 Task: Add the task  Develop a new online tool for online market research to the section Hyperdrive in the project BitBridge and add a Due Date to the respective task as 2024/01/13
Action: Mouse moved to (699, 452)
Screenshot: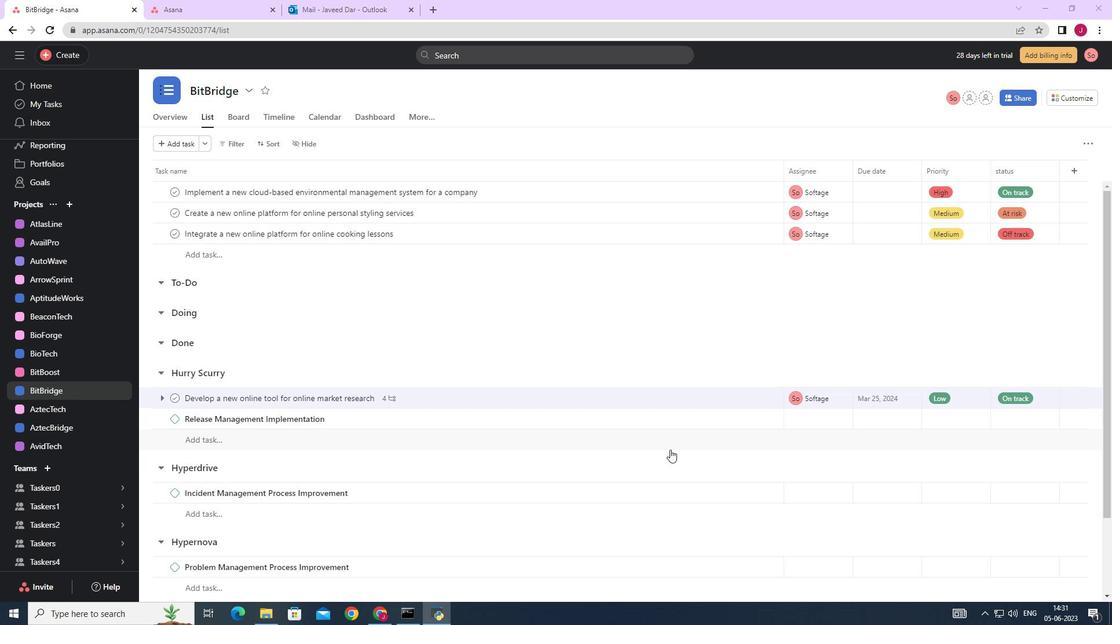 
Action: Mouse scrolled (699, 451) with delta (0, 0)
Screenshot: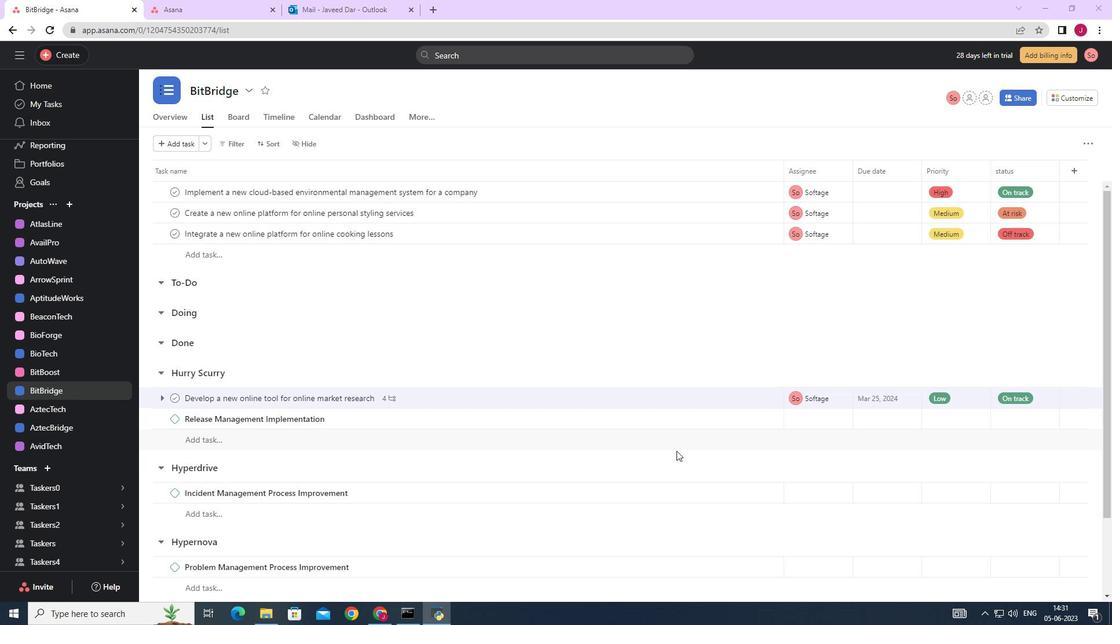 
Action: Mouse moved to (700, 452)
Screenshot: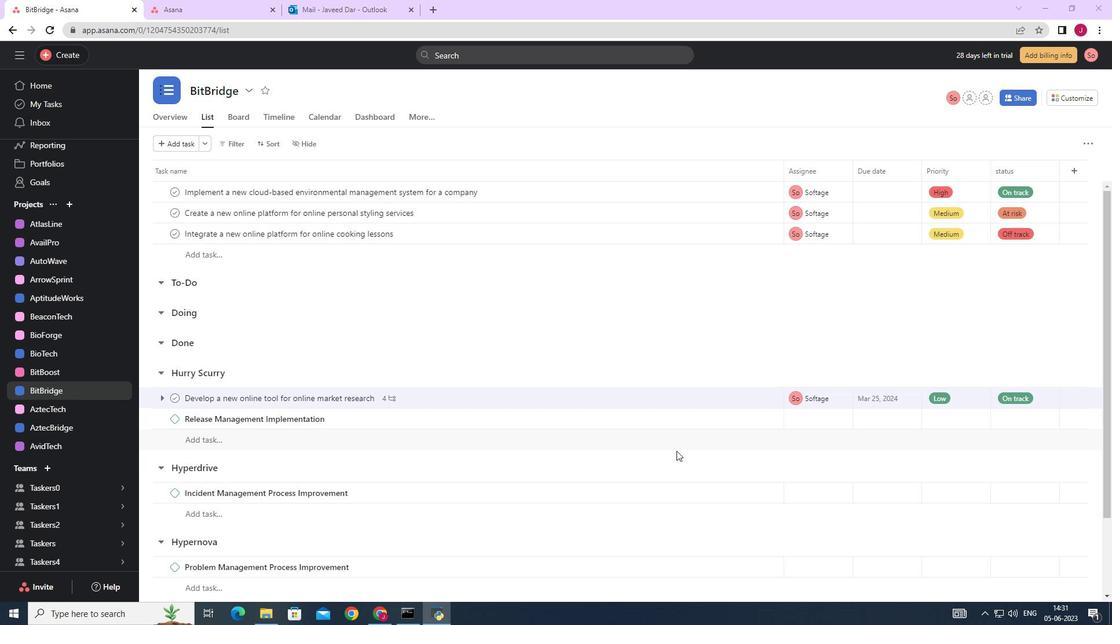 
Action: Mouse scrolled (700, 451) with delta (0, 0)
Screenshot: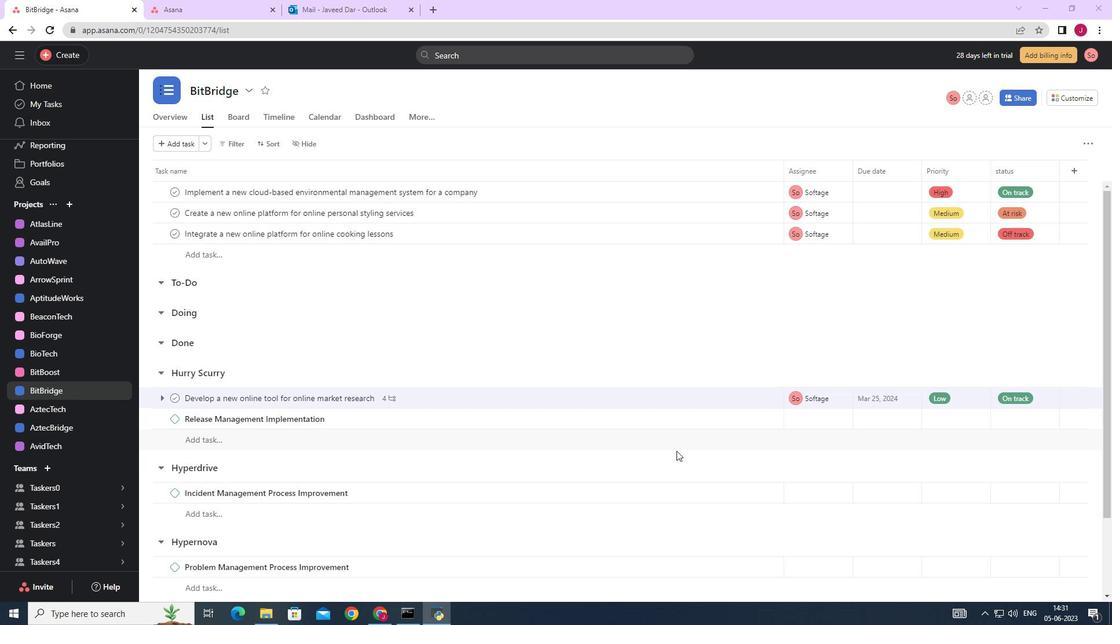 
Action: Mouse scrolled (700, 451) with delta (0, 0)
Screenshot: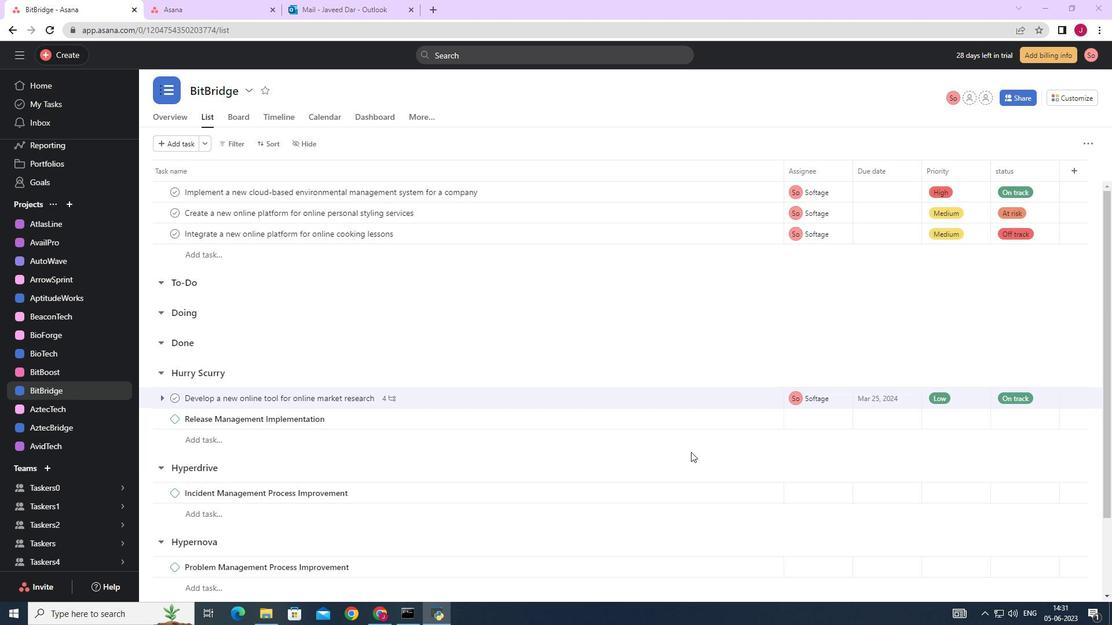 
Action: Mouse moved to (751, 302)
Screenshot: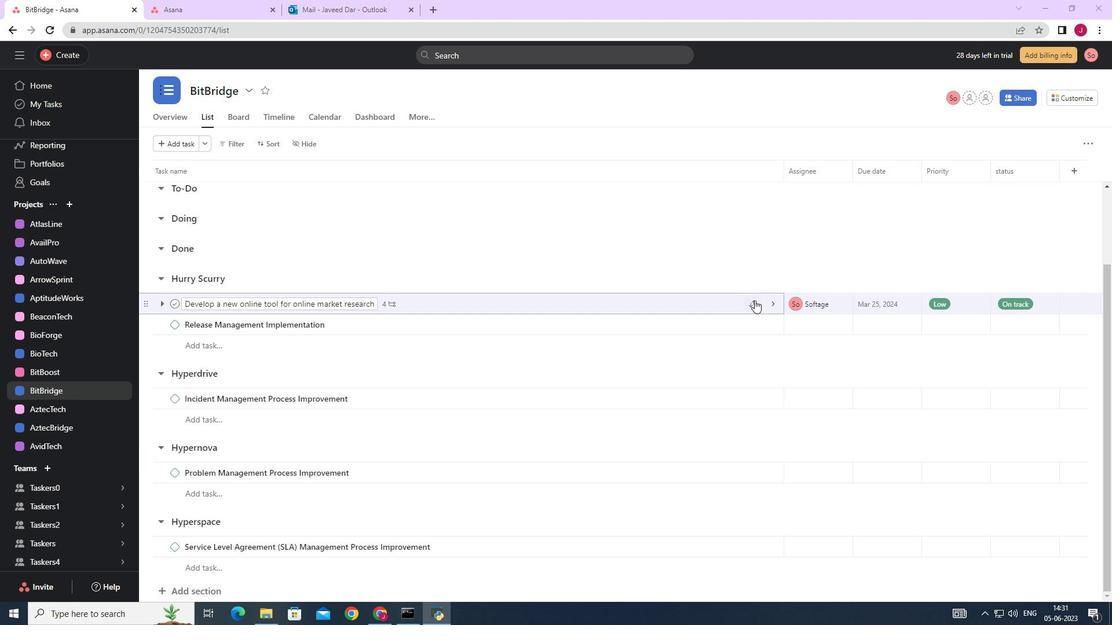 
Action: Mouse pressed left at (751, 302)
Screenshot: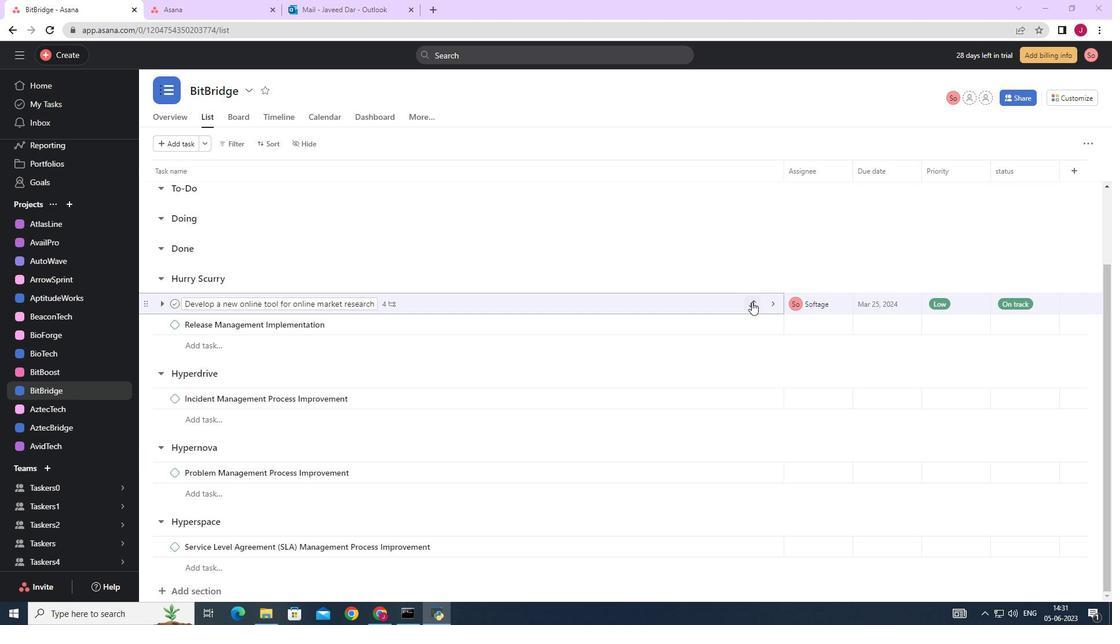 
Action: Mouse moved to (688, 452)
Screenshot: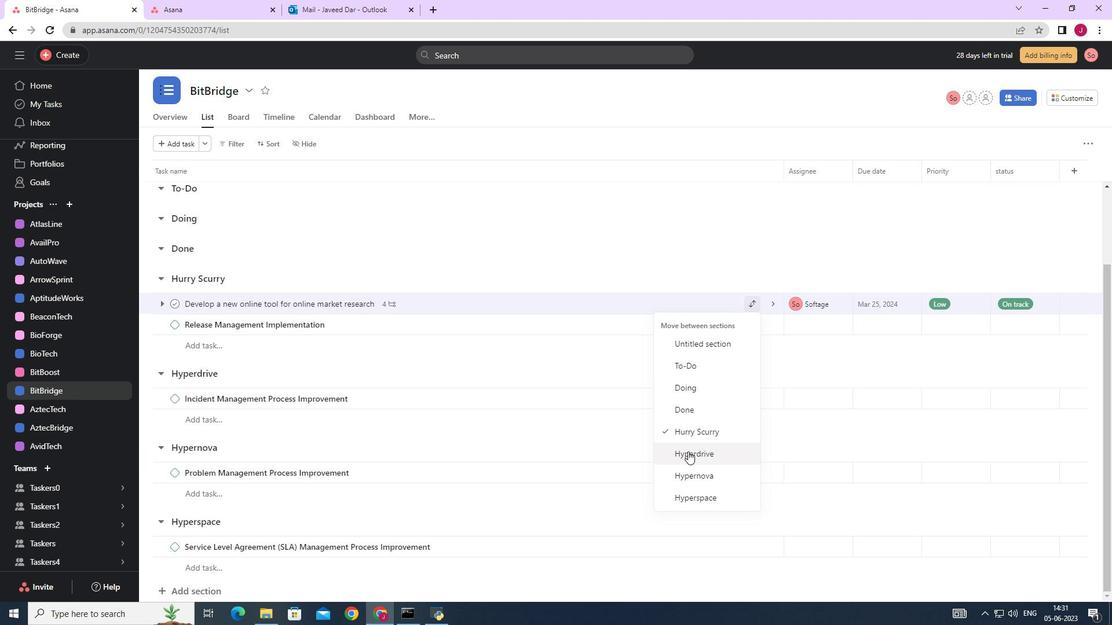 
Action: Mouse pressed left at (688, 452)
Screenshot: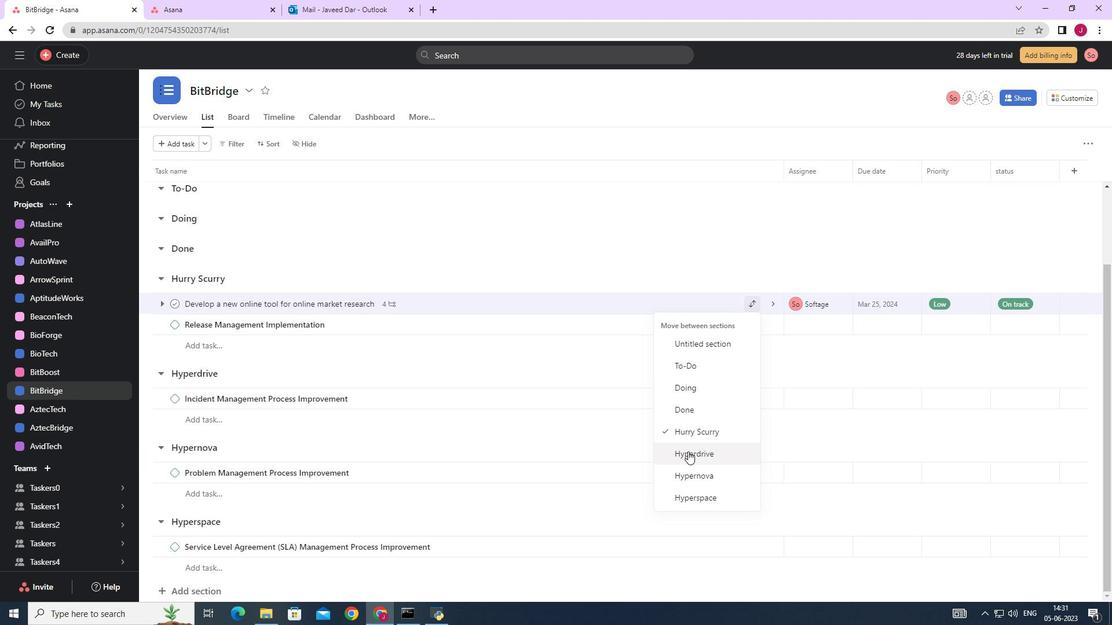 
Action: Mouse moved to (921, 376)
Screenshot: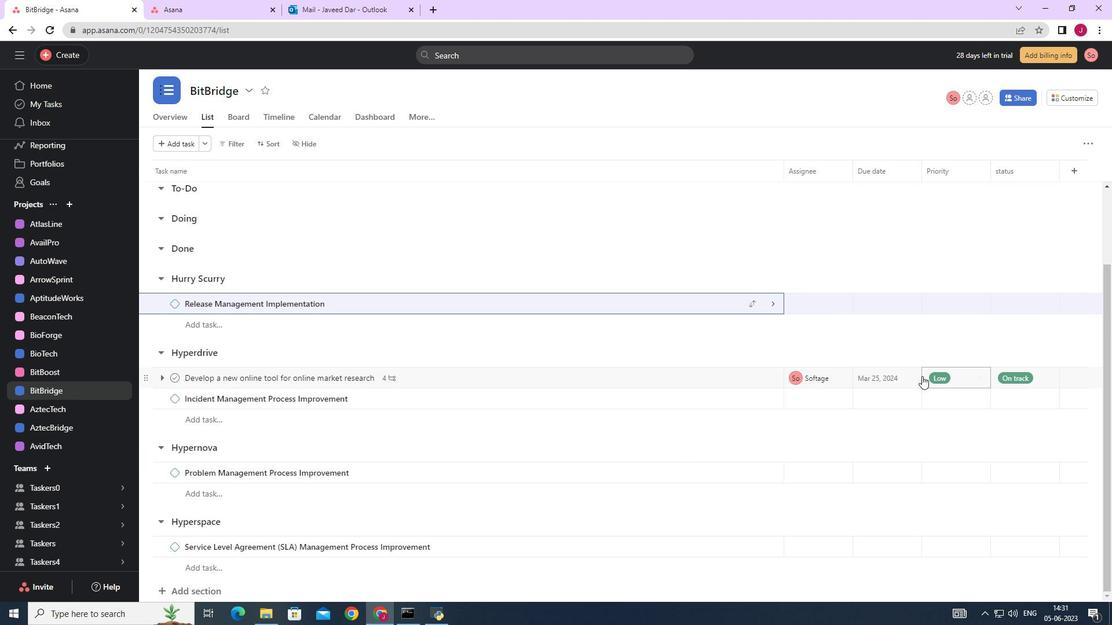 
Action: Mouse pressed left at (921, 376)
Screenshot: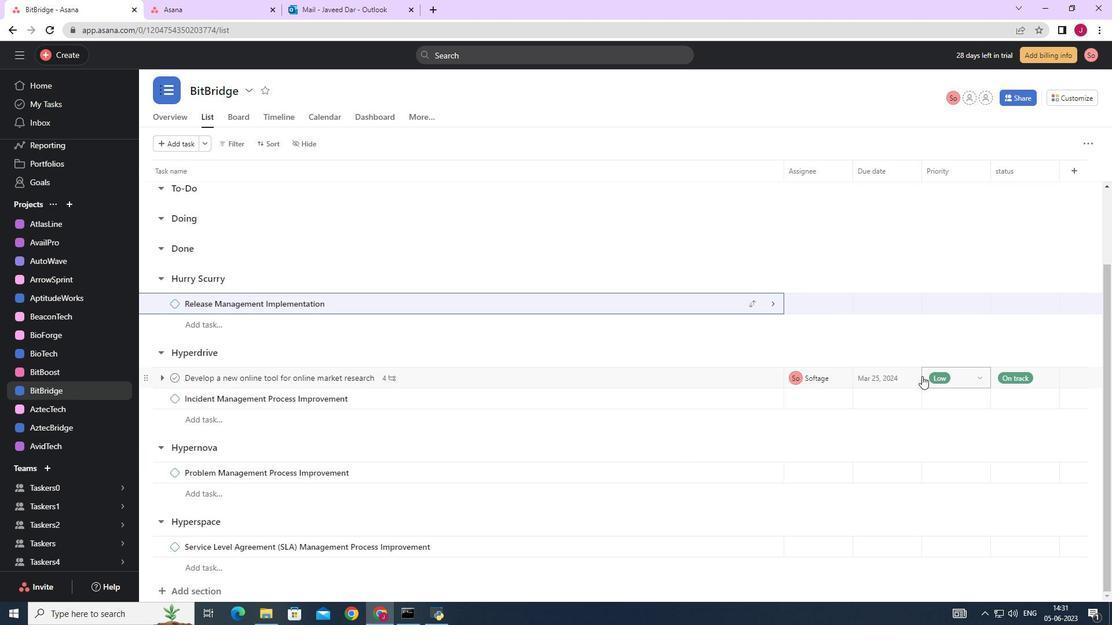 
Action: Mouse moved to (915, 379)
Screenshot: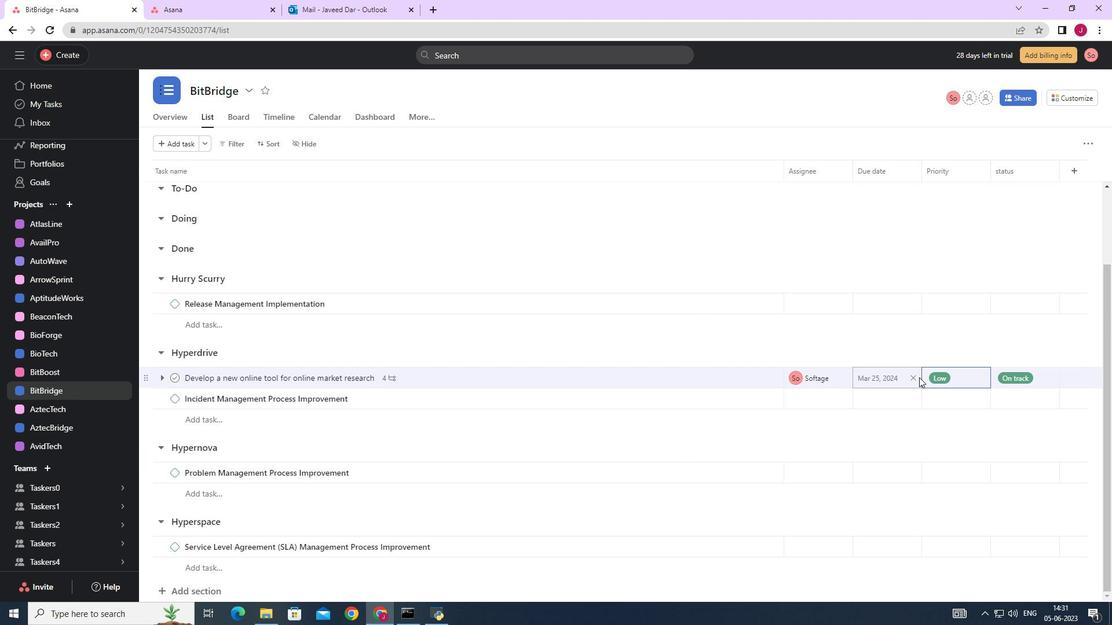 
Action: Mouse pressed left at (915, 379)
Screenshot: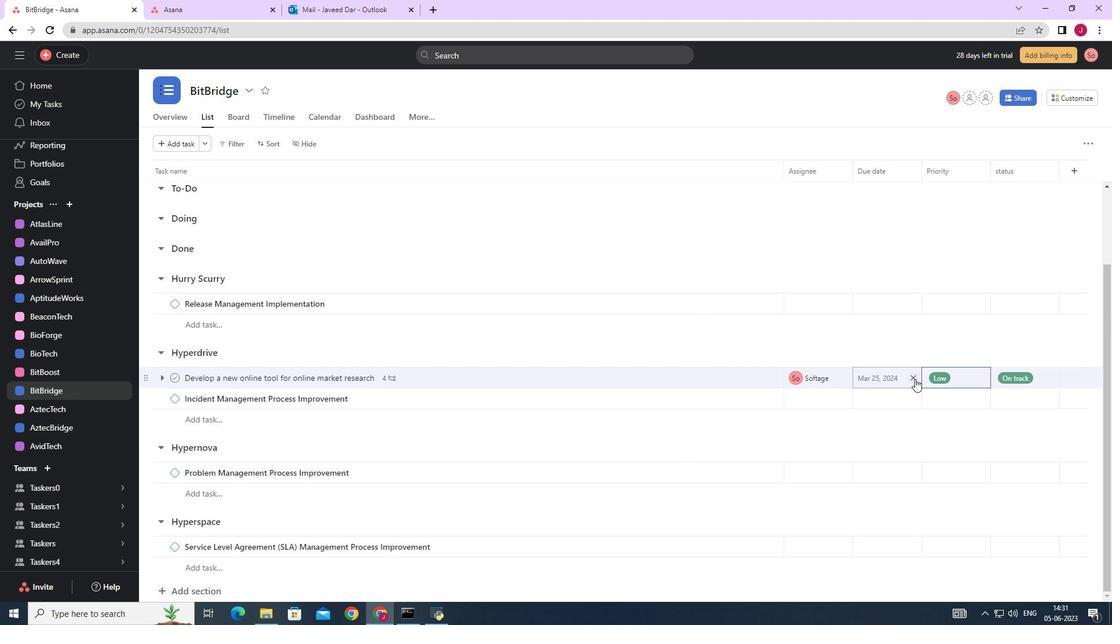 
Action: Mouse moved to (880, 379)
Screenshot: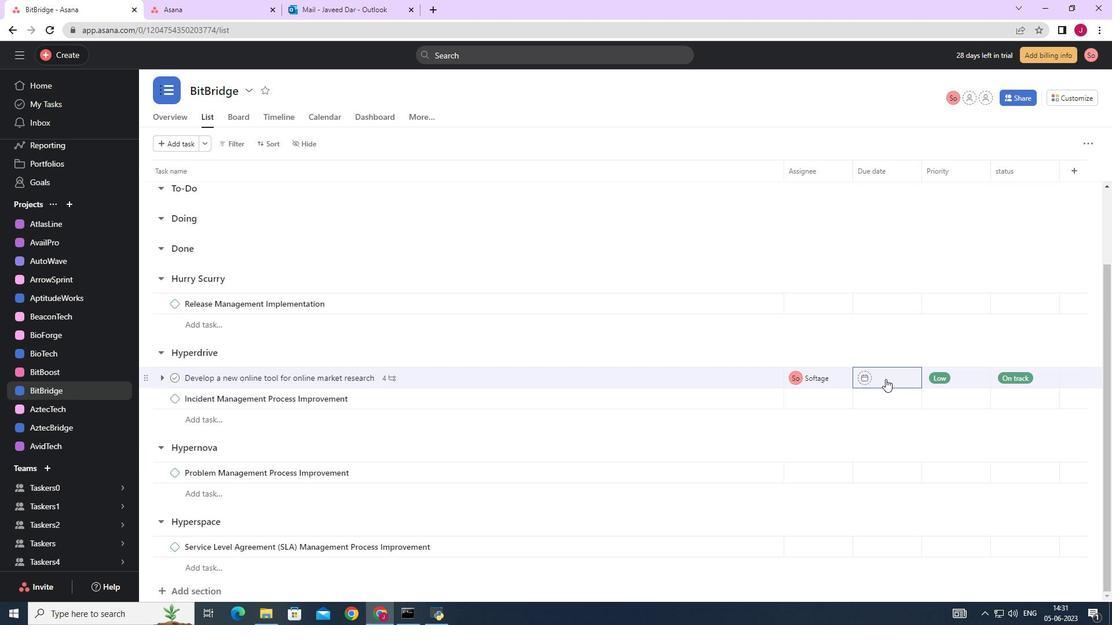 
Action: Mouse pressed left at (880, 379)
Screenshot: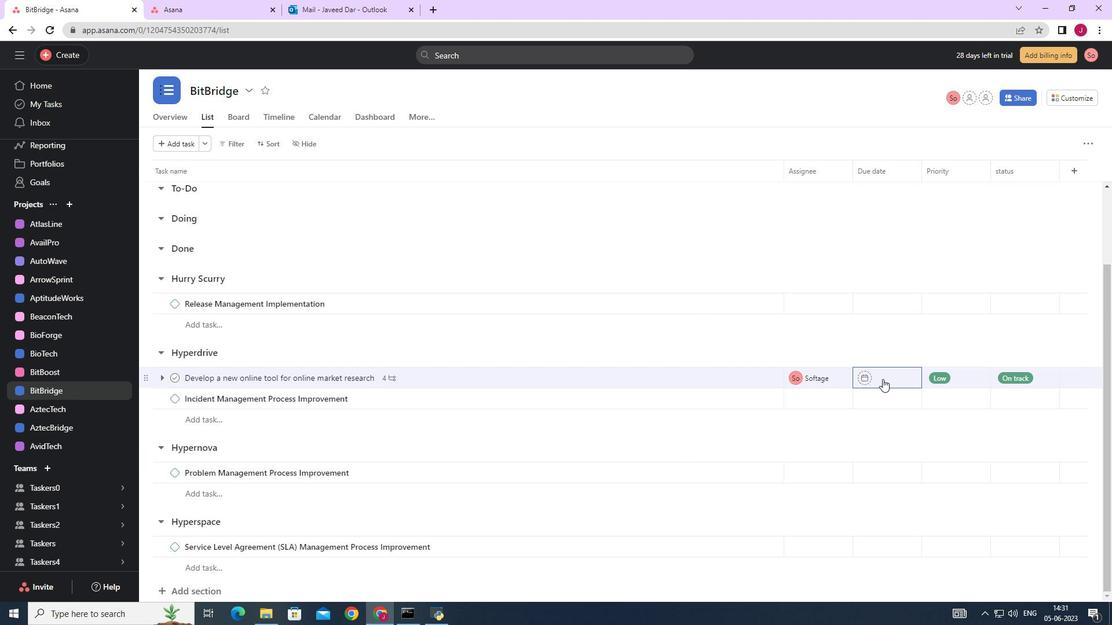 
Action: Mouse moved to (1003, 194)
Screenshot: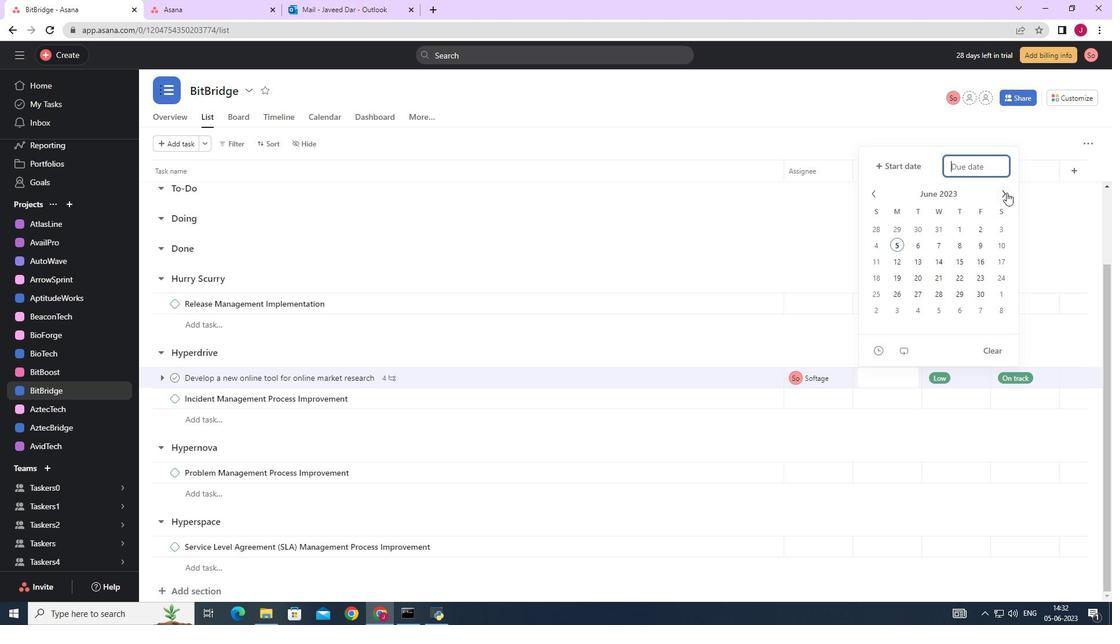 
Action: Mouse pressed left at (1003, 194)
Screenshot: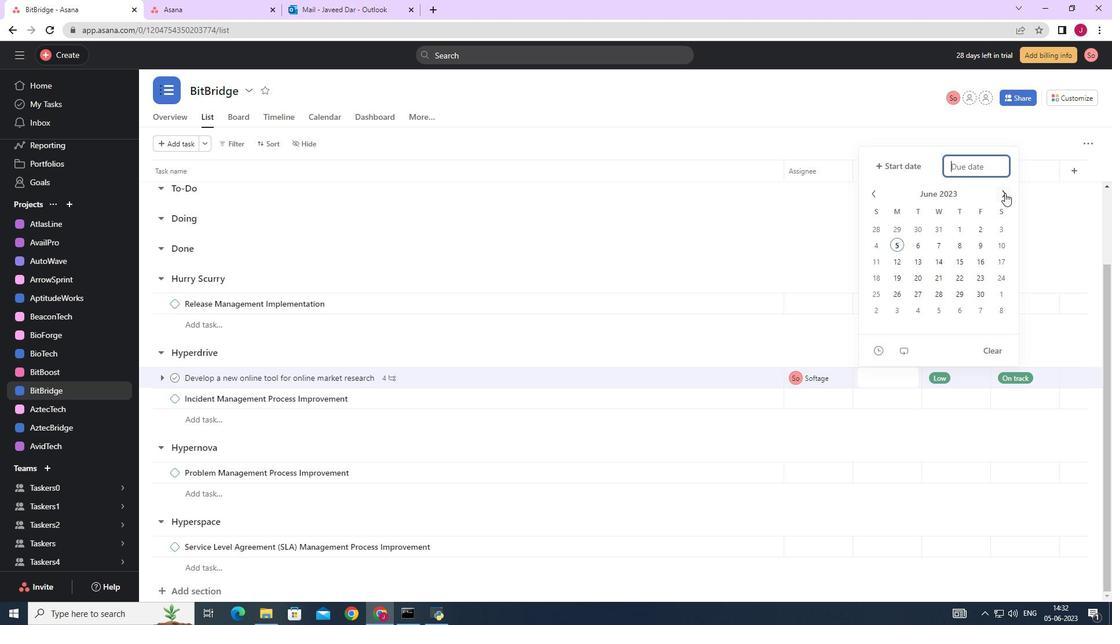 
Action: Mouse pressed left at (1003, 194)
Screenshot: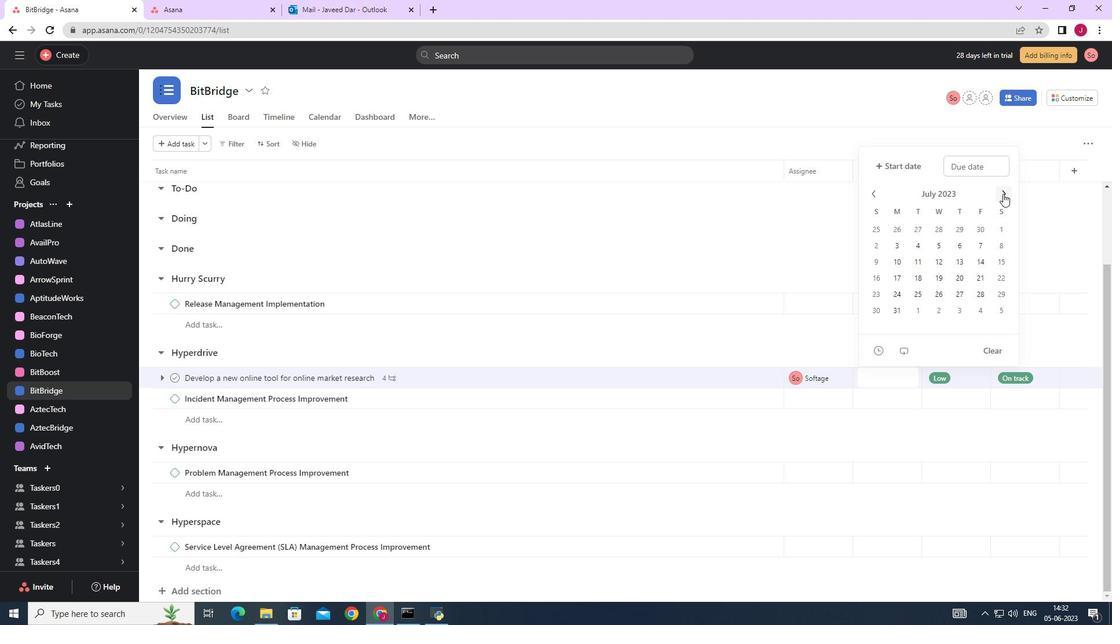 
Action: Mouse pressed left at (1003, 194)
Screenshot: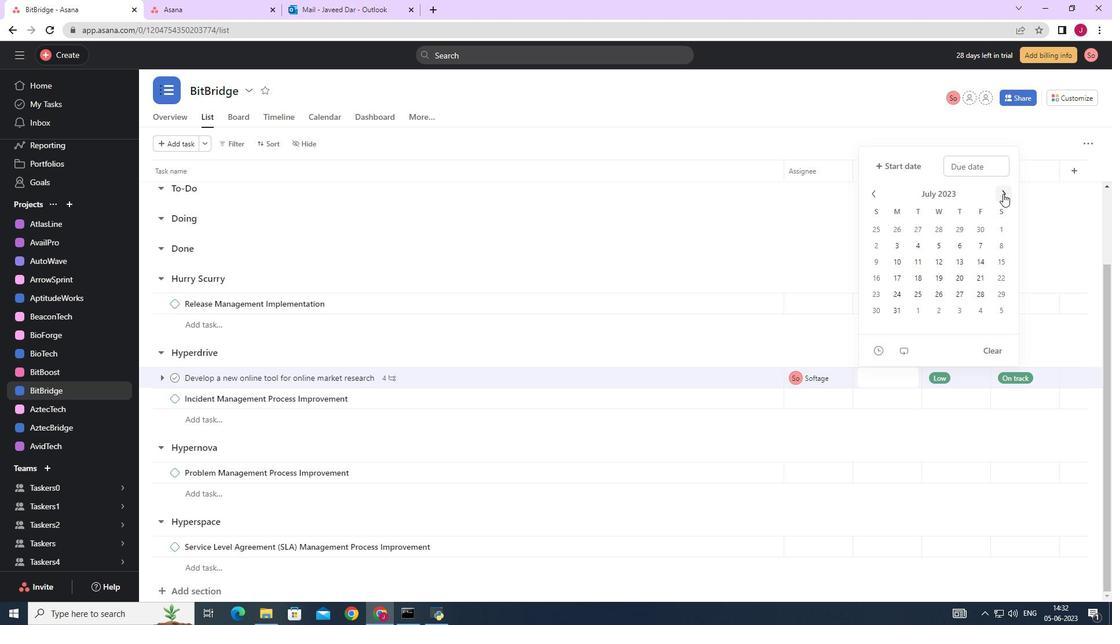 
Action: Mouse pressed left at (1003, 194)
Screenshot: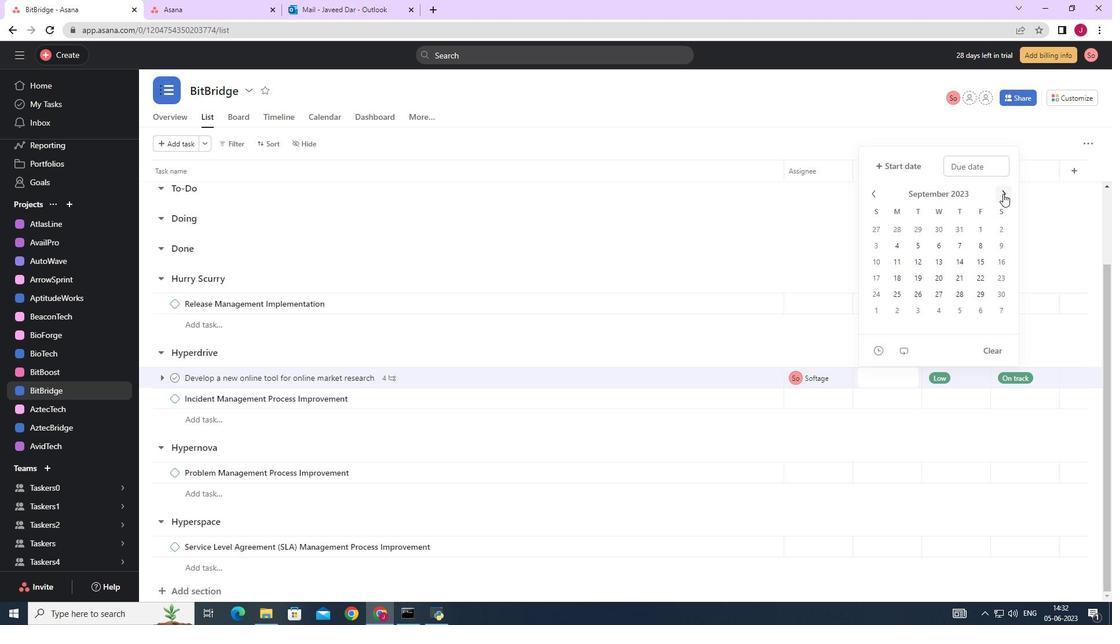 
Action: Mouse pressed left at (1003, 194)
Screenshot: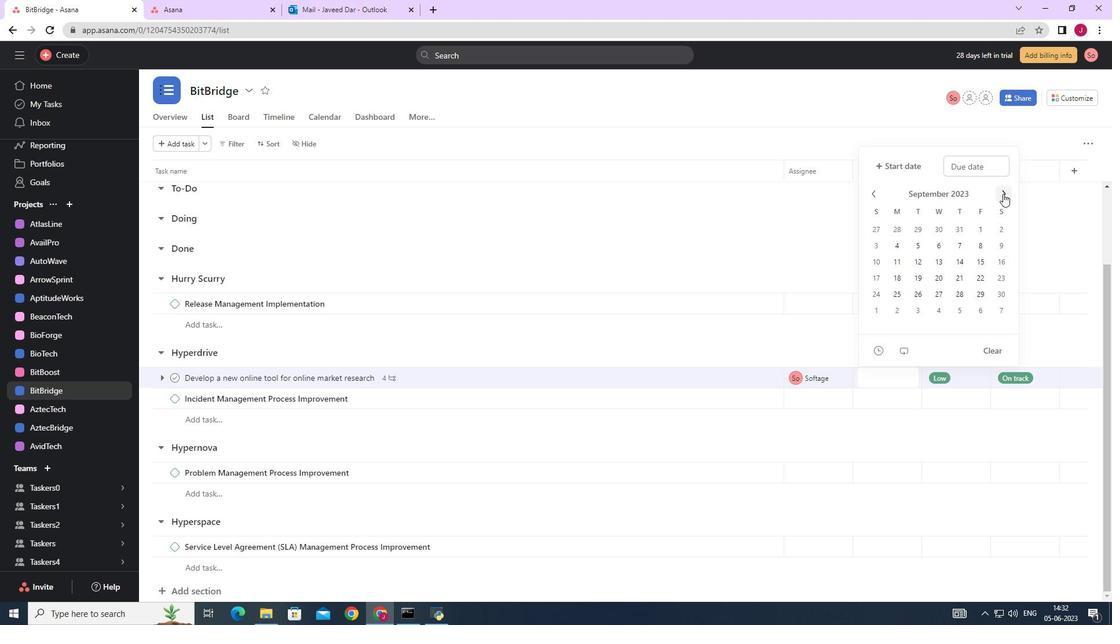 
Action: Mouse pressed left at (1003, 194)
Screenshot: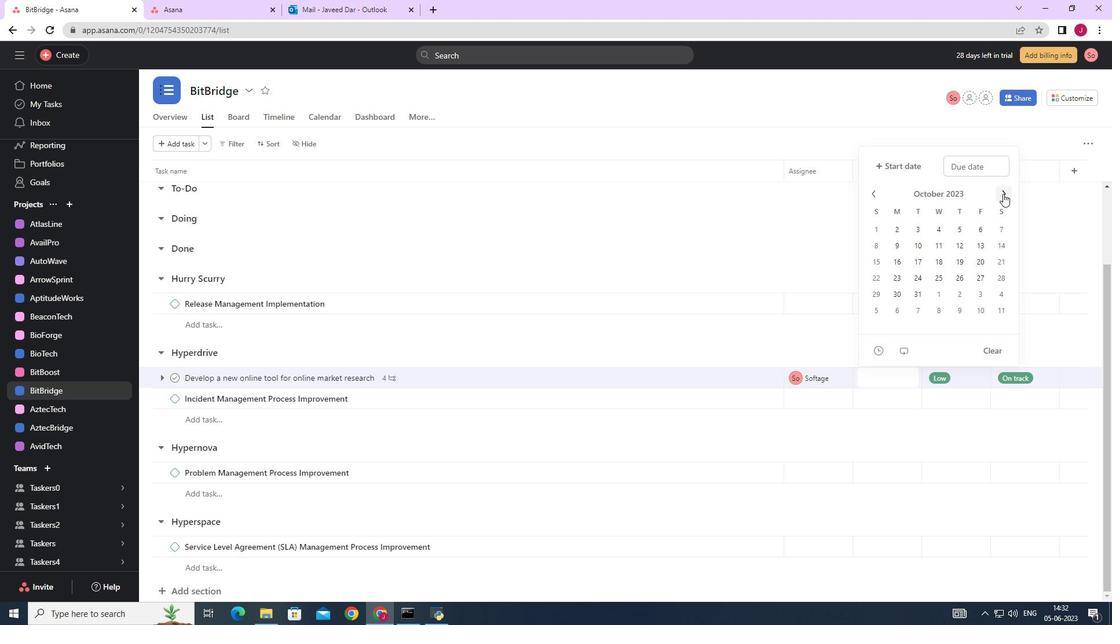 
Action: Mouse pressed left at (1003, 194)
Screenshot: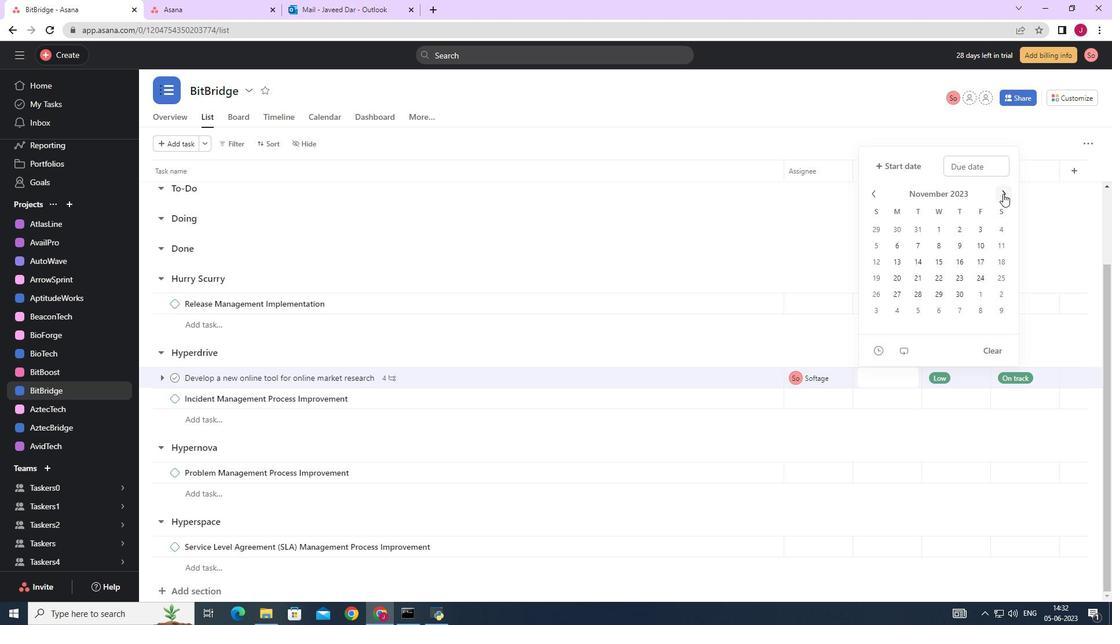 
Action: Mouse moved to (1003, 247)
Screenshot: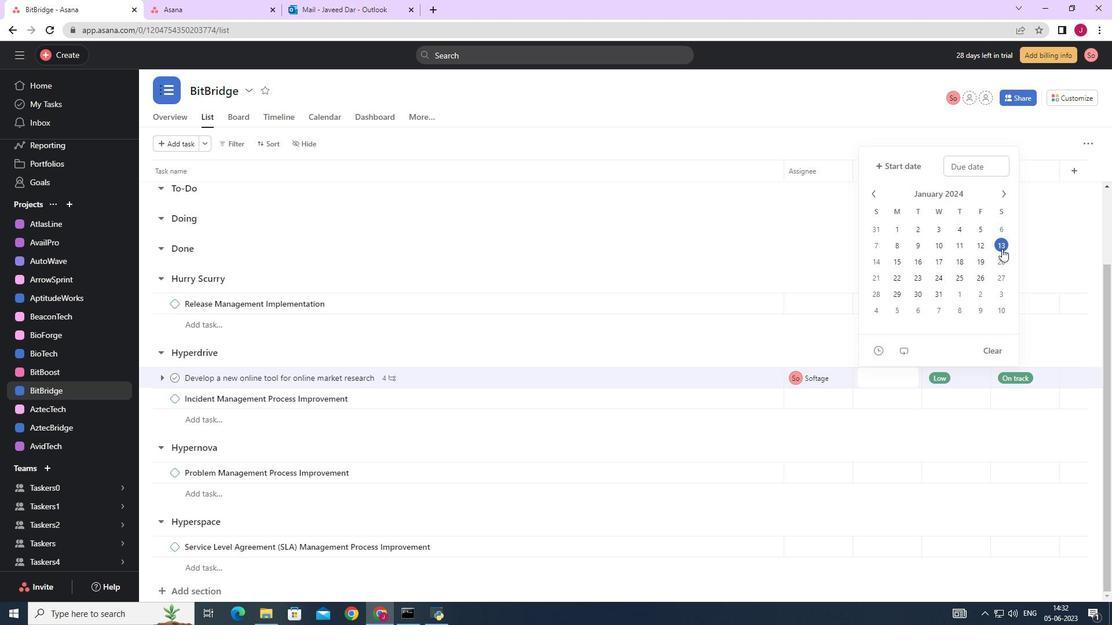 
Action: Mouse pressed left at (1003, 247)
Screenshot: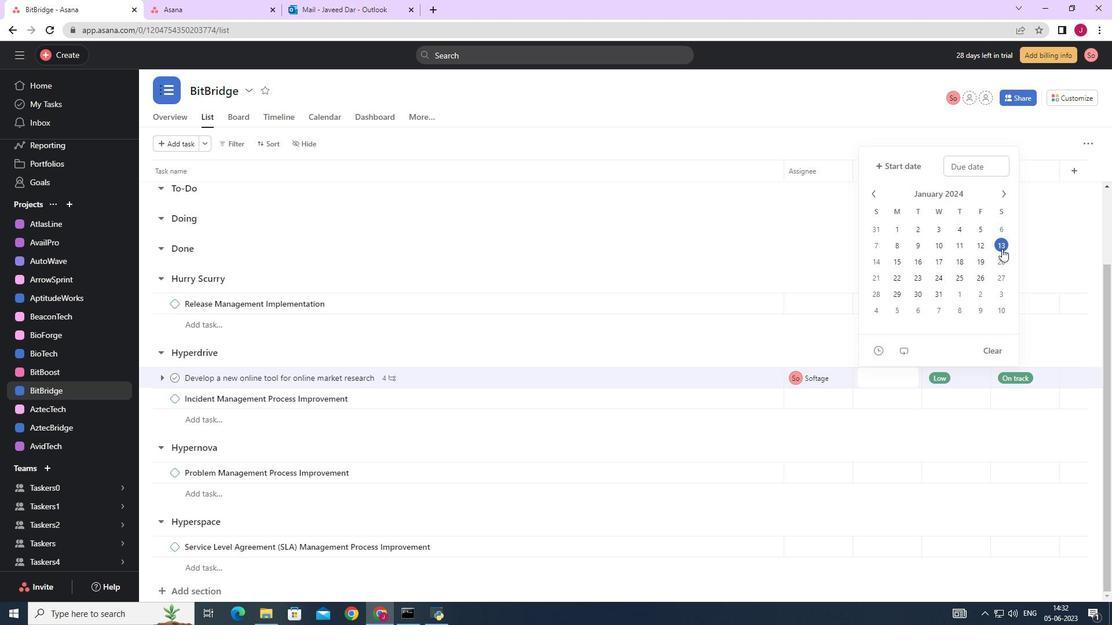 
Action: Mouse moved to (1074, 260)
Screenshot: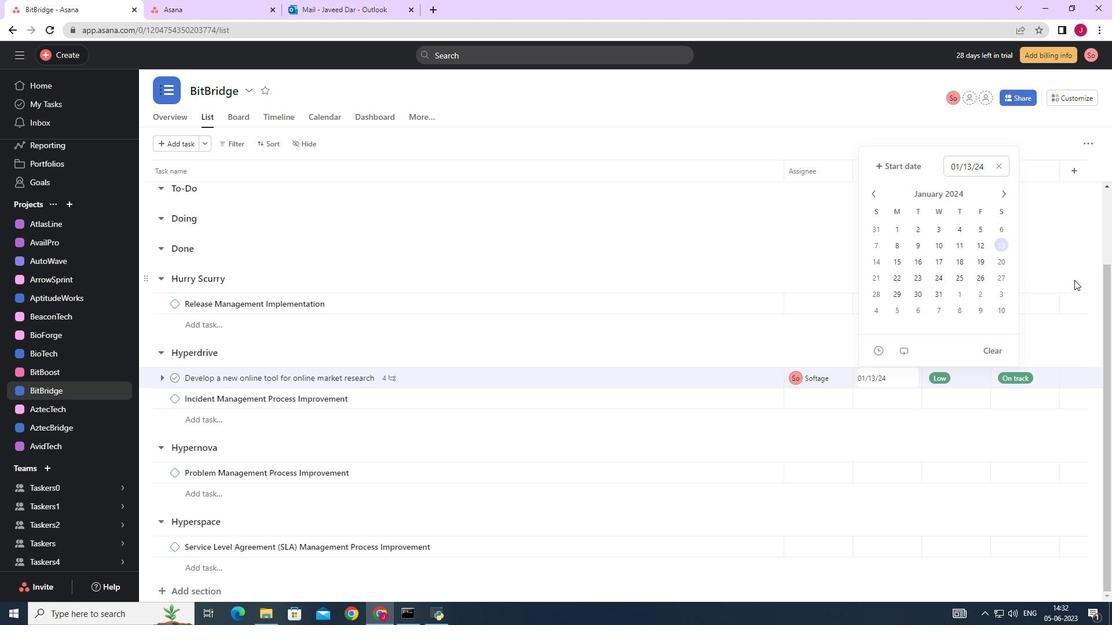 
Action: Mouse pressed left at (1074, 260)
Screenshot: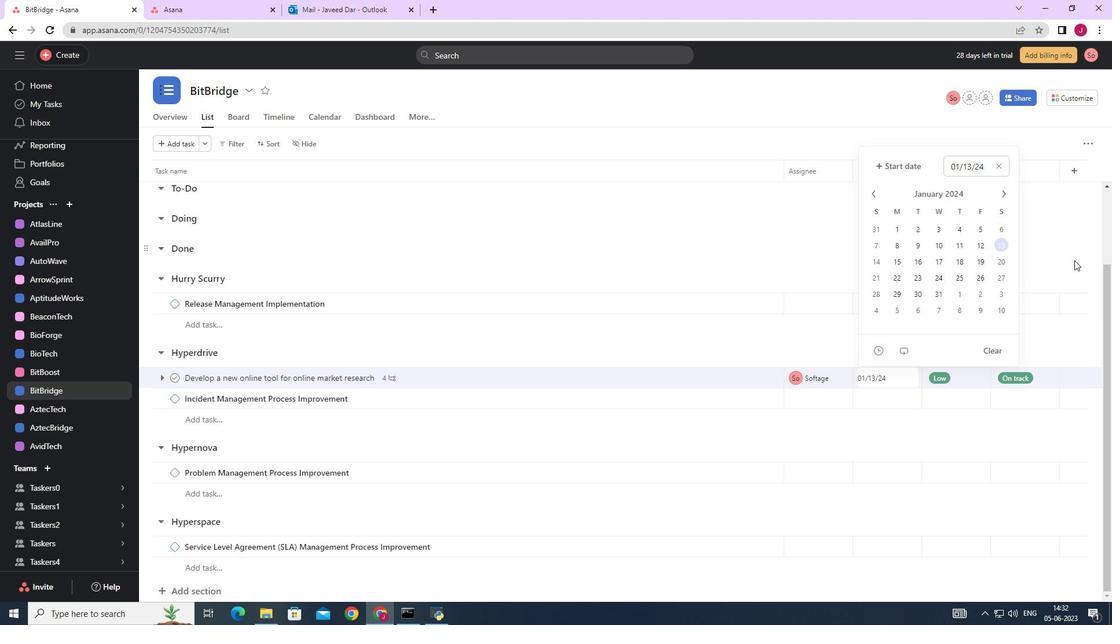 
Action: Mouse moved to (1055, 258)
Screenshot: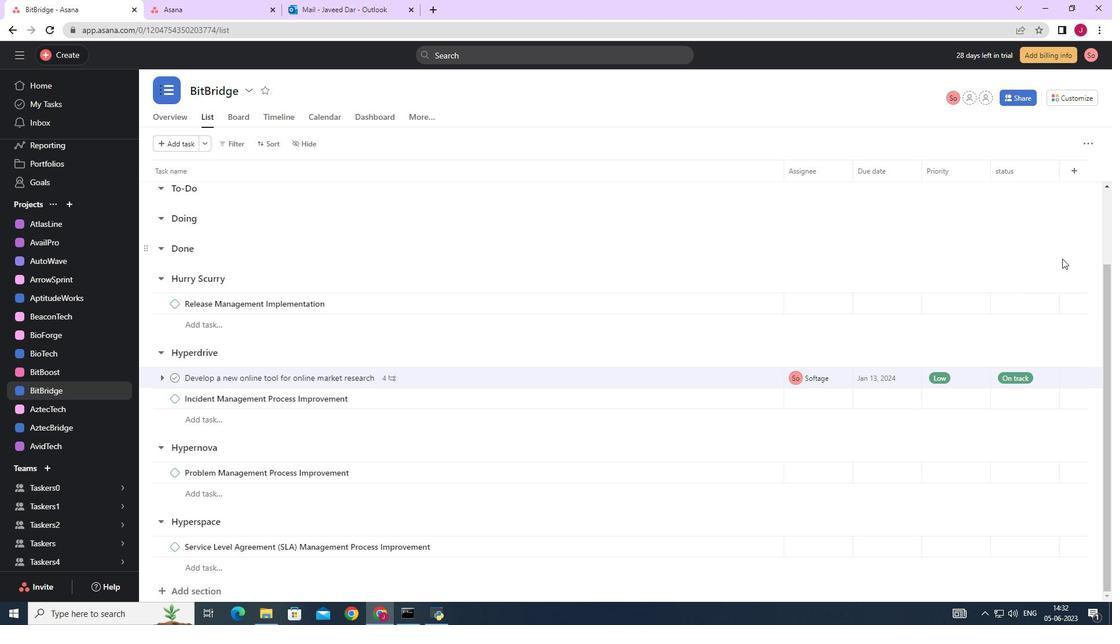 
